 Task: Use the formula "GT" in spreadsheet "Project portfolio".
Action: Mouse moved to (547, 431)
Screenshot: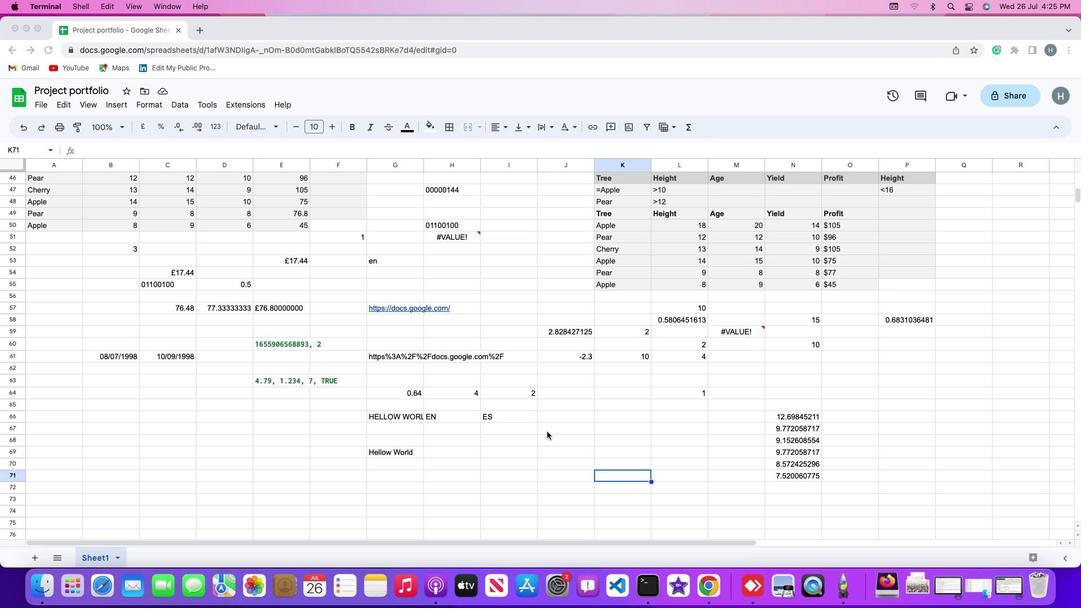 
Action: Mouse pressed left at (547, 431)
Screenshot: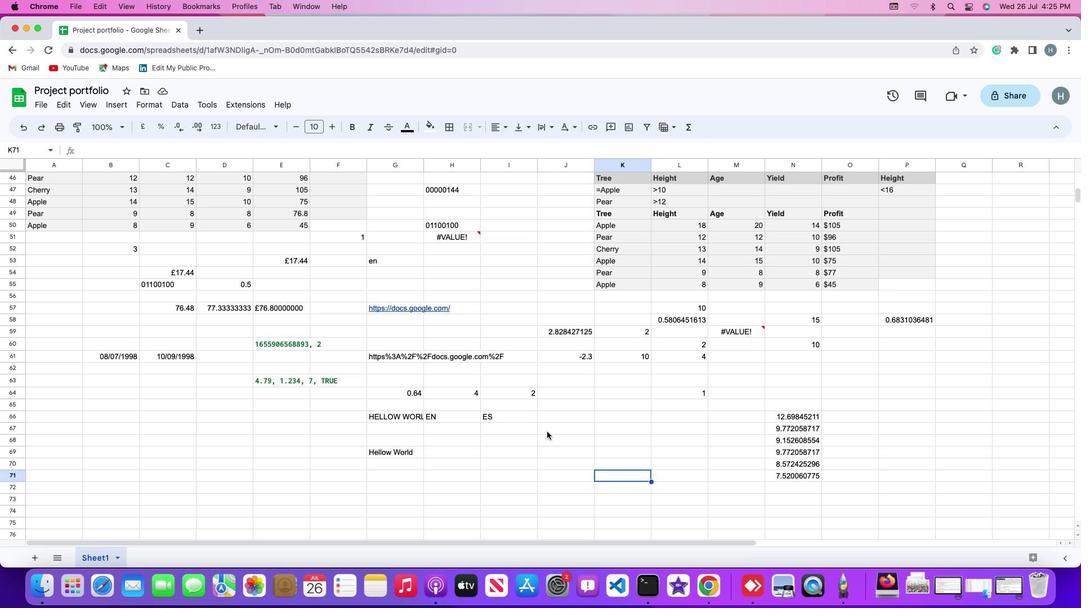 
Action: Mouse moved to (555, 428)
Screenshot: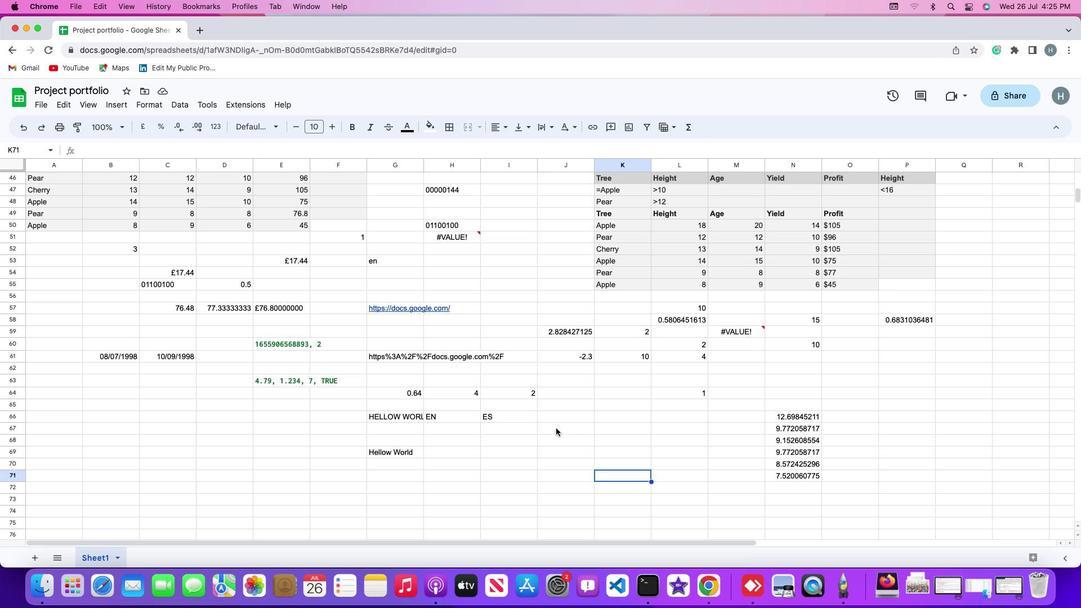 
Action: Mouse pressed left at (555, 428)
Screenshot: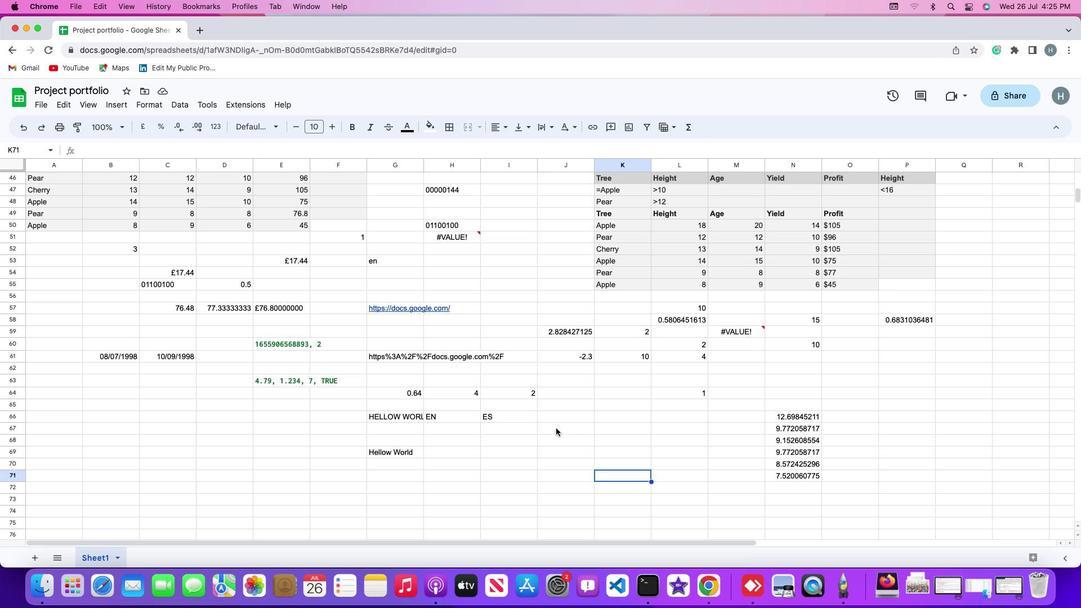
Action: Mouse moved to (111, 104)
Screenshot: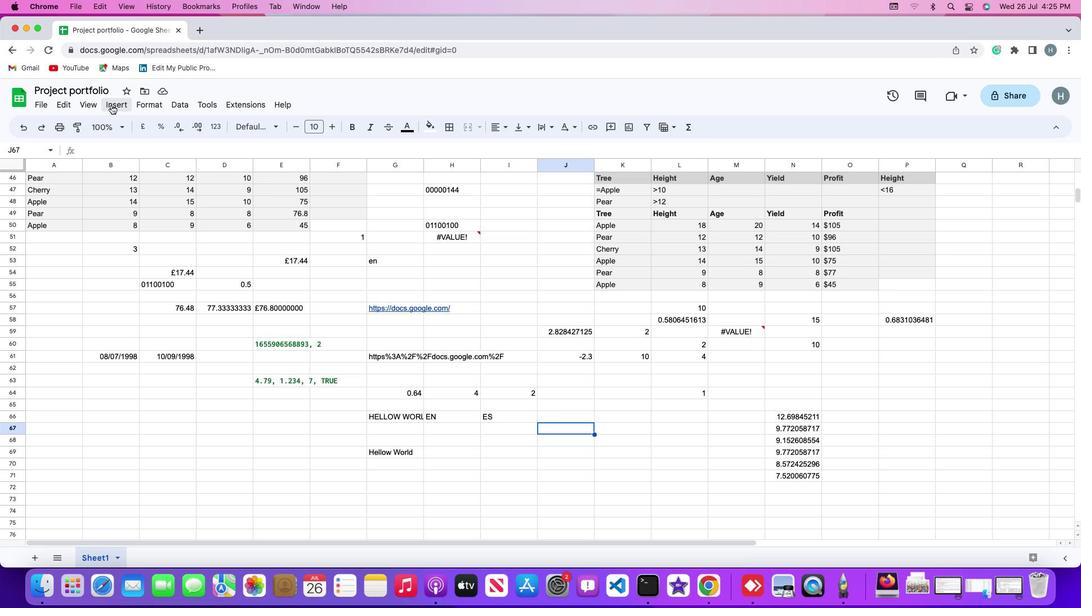 
Action: Mouse pressed left at (111, 104)
Screenshot: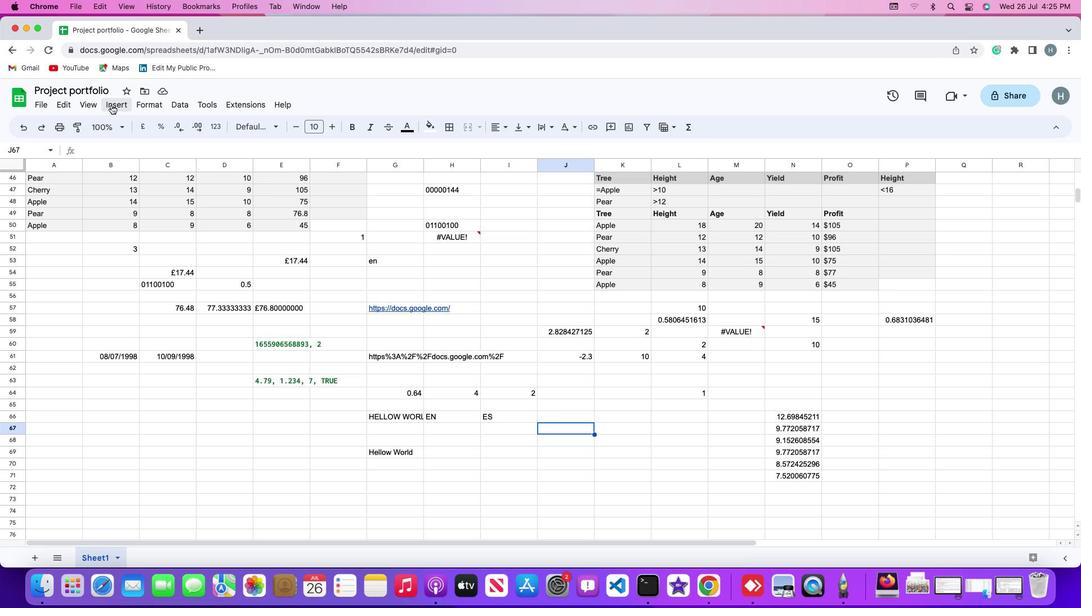 
Action: Mouse moved to (143, 286)
Screenshot: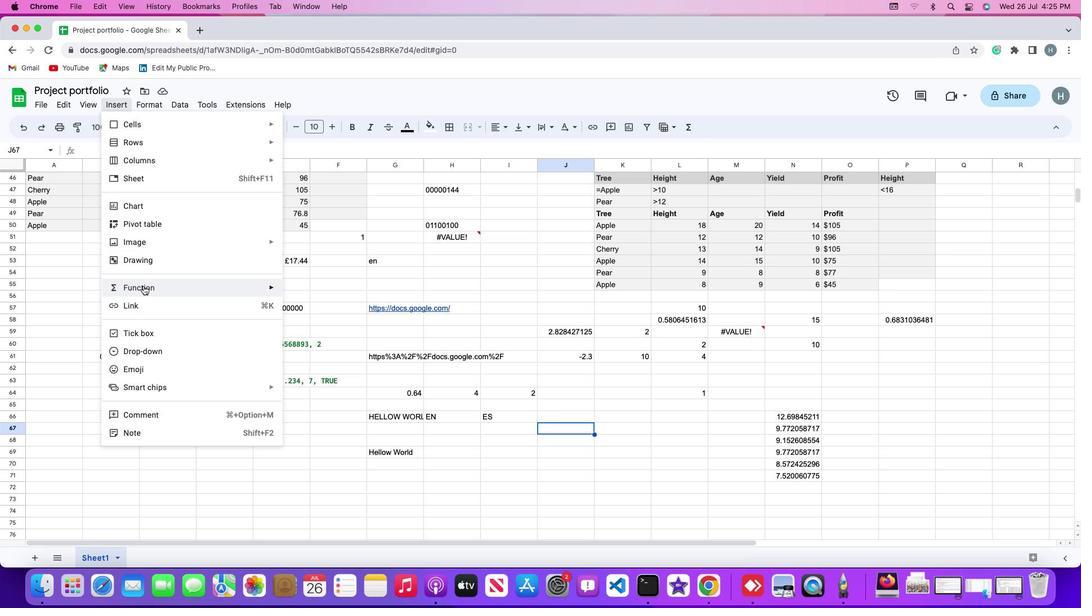 
Action: Mouse pressed left at (143, 286)
Screenshot: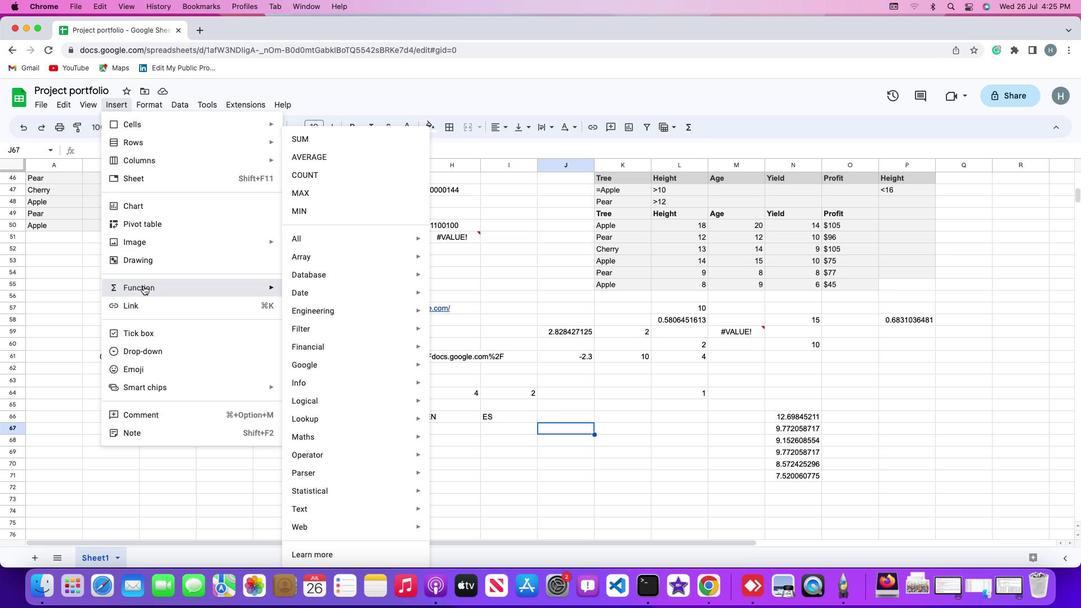 
Action: Mouse moved to (330, 241)
Screenshot: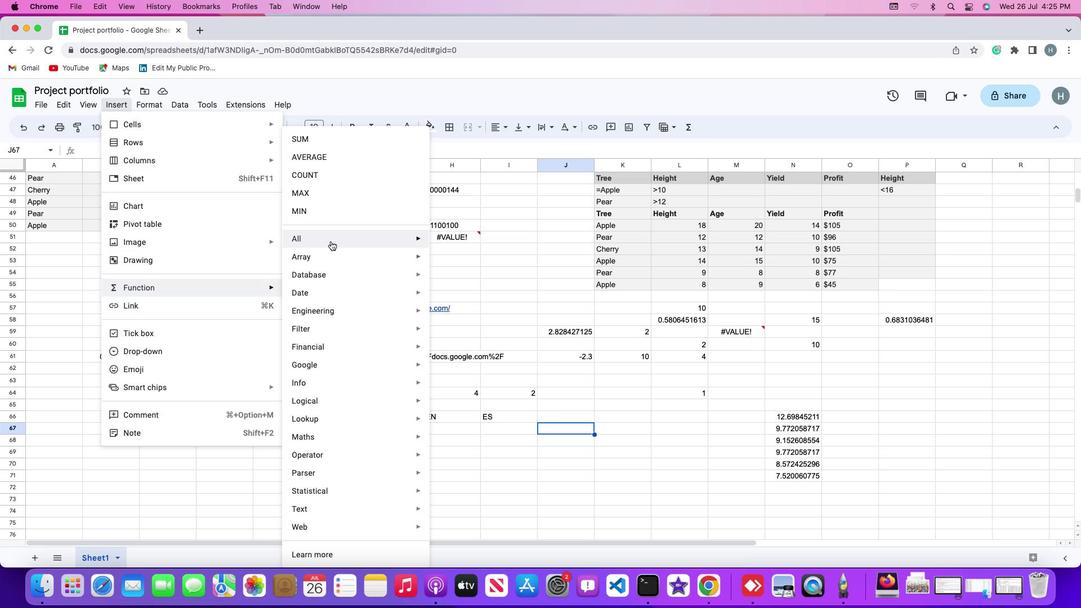 
Action: Mouse pressed left at (330, 241)
Screenshot: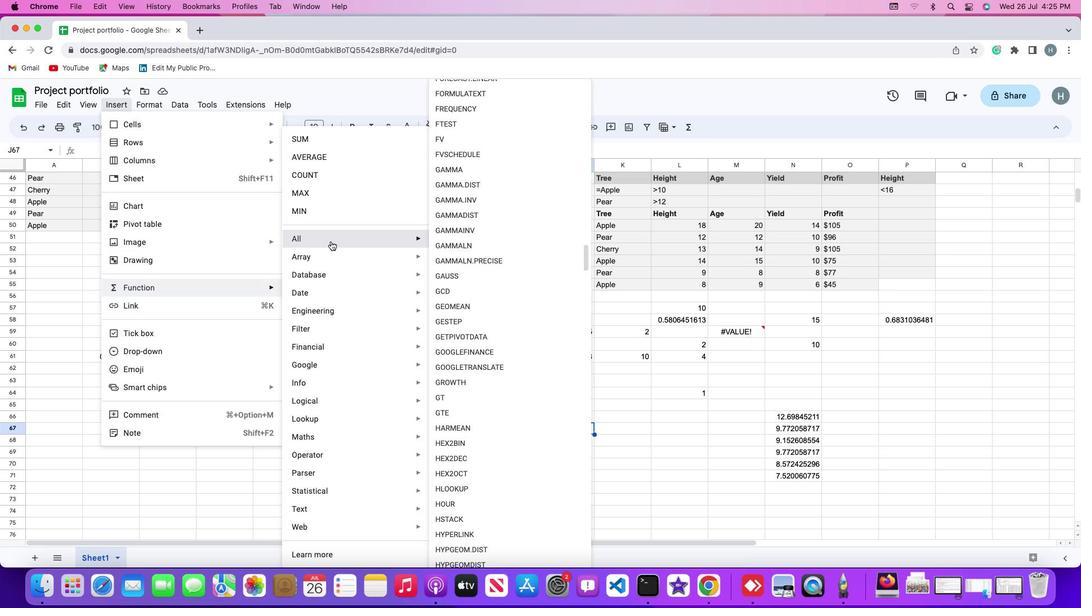 
Action: Mouse moved to (461, 398)
Screenshot: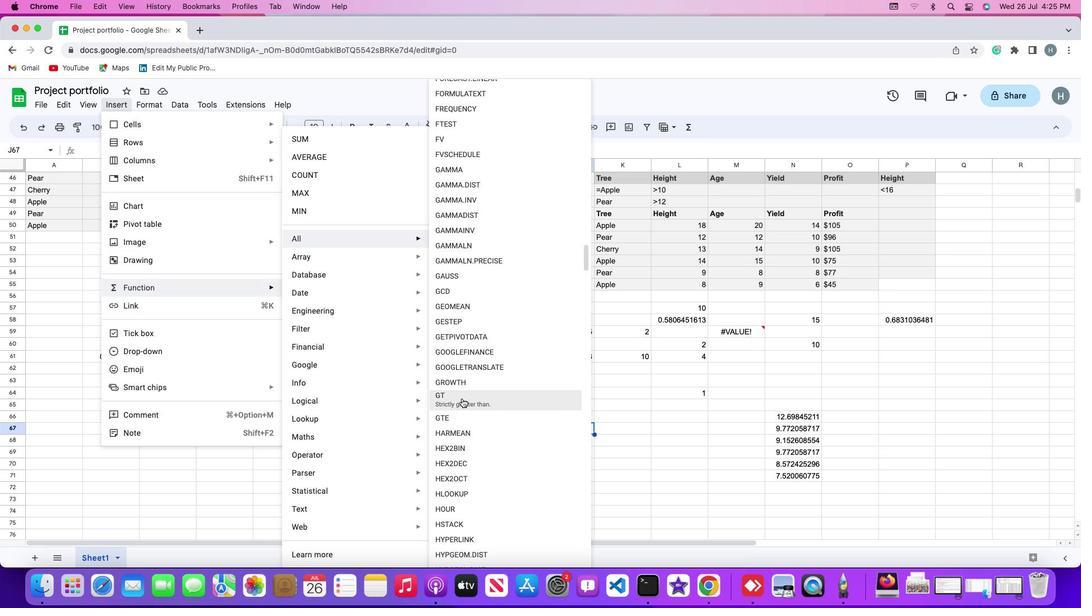 
Action: Mouse pressed left at (461, 398)
Screenshot: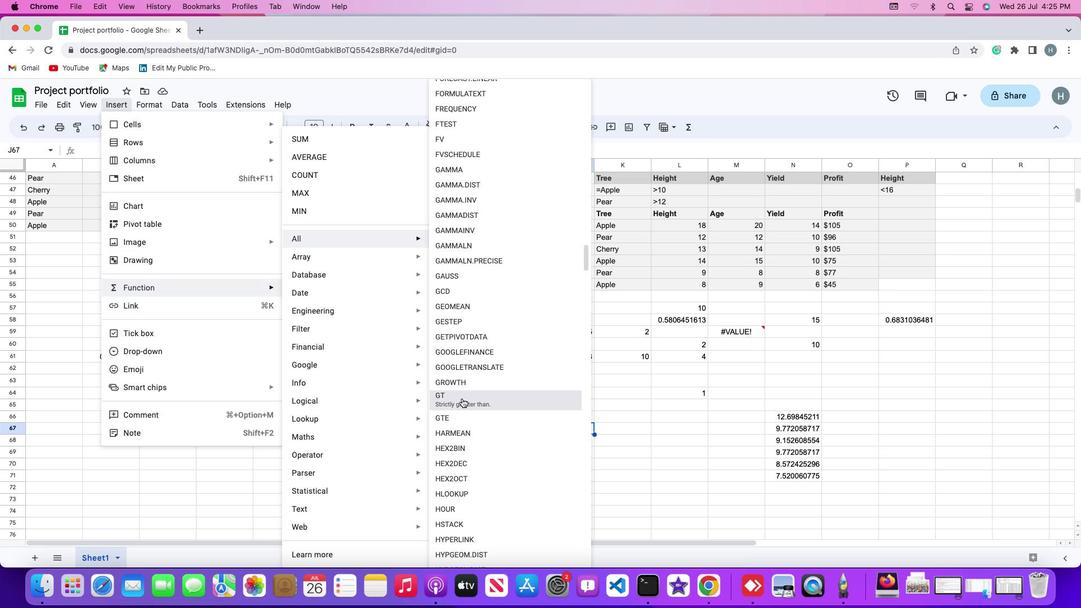 
Action: Mouse moved to (472, 391)
Screenshot: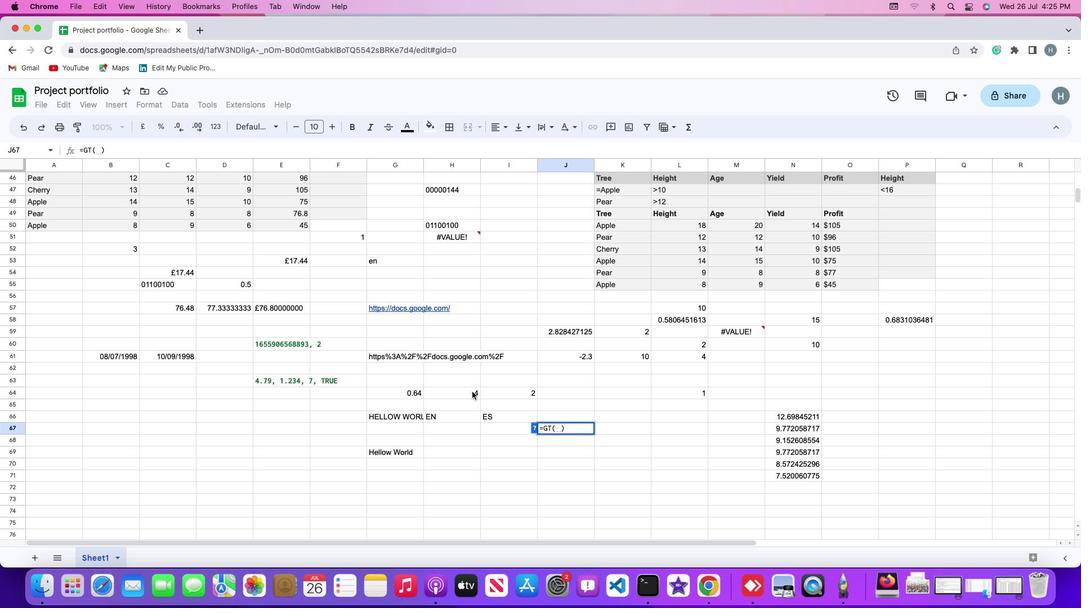 
Action: Mouse pressed left at (472, 391)
Screenshot: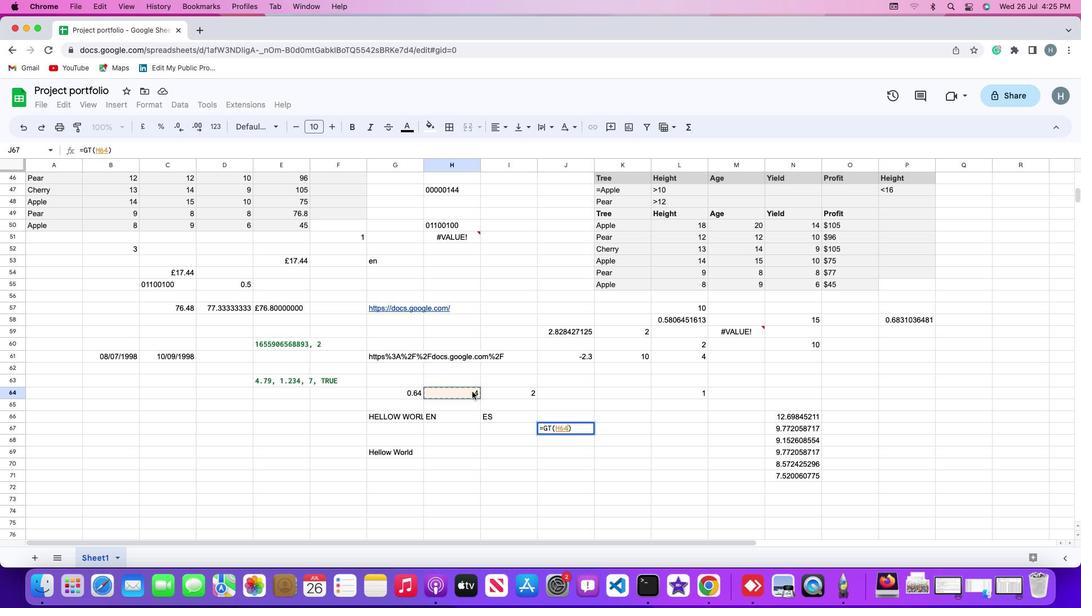 
Action: Key pressed ','
Screenshot: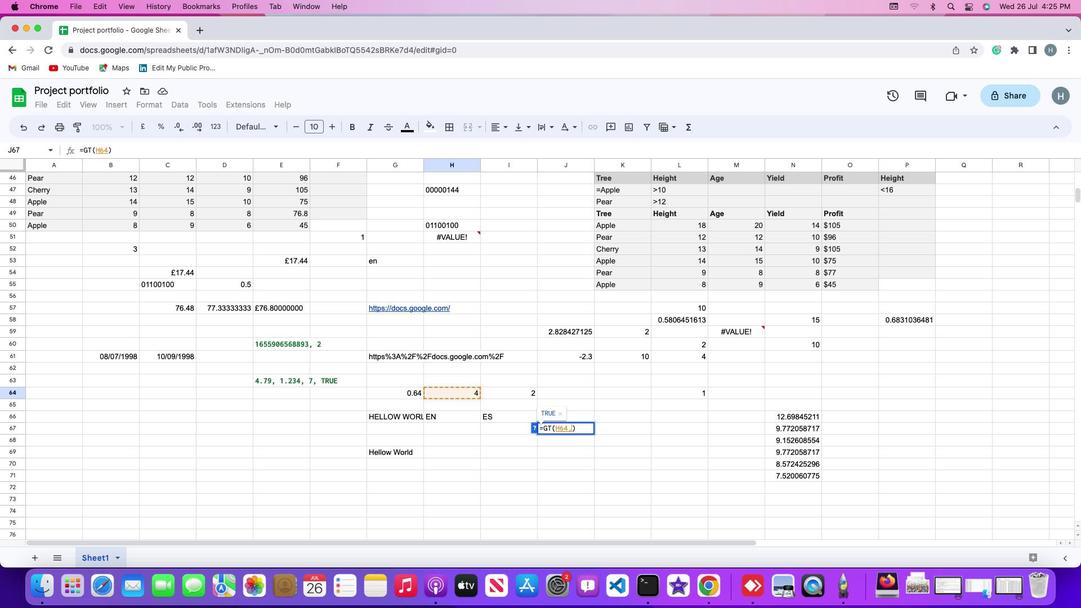 
Action: Mouse moved to (494, 389)
Screenshot: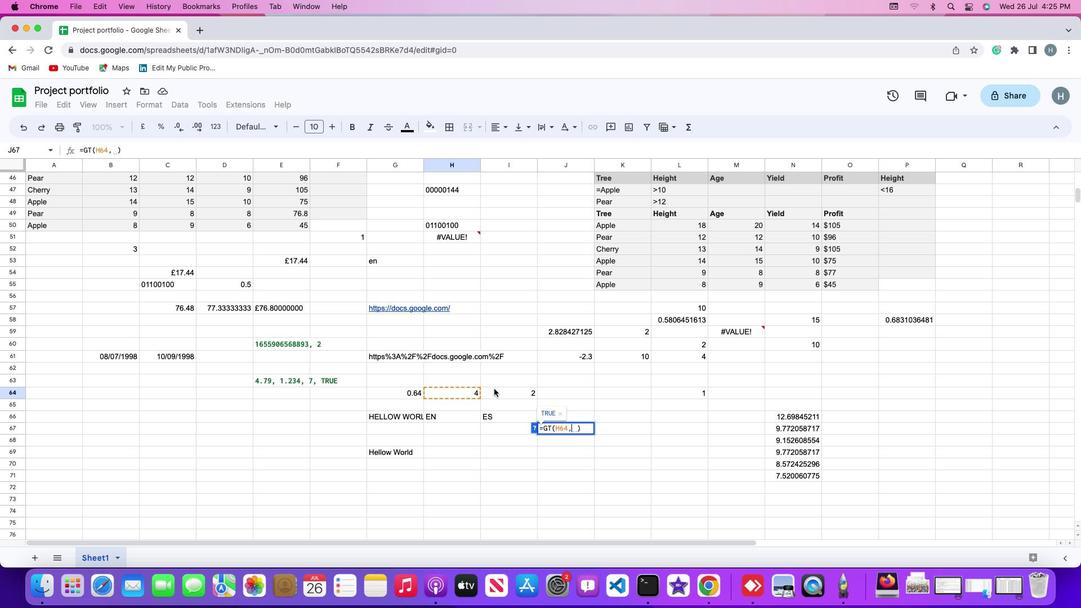 
Action: Mouse pressed left at (494, 389)
Screenshot: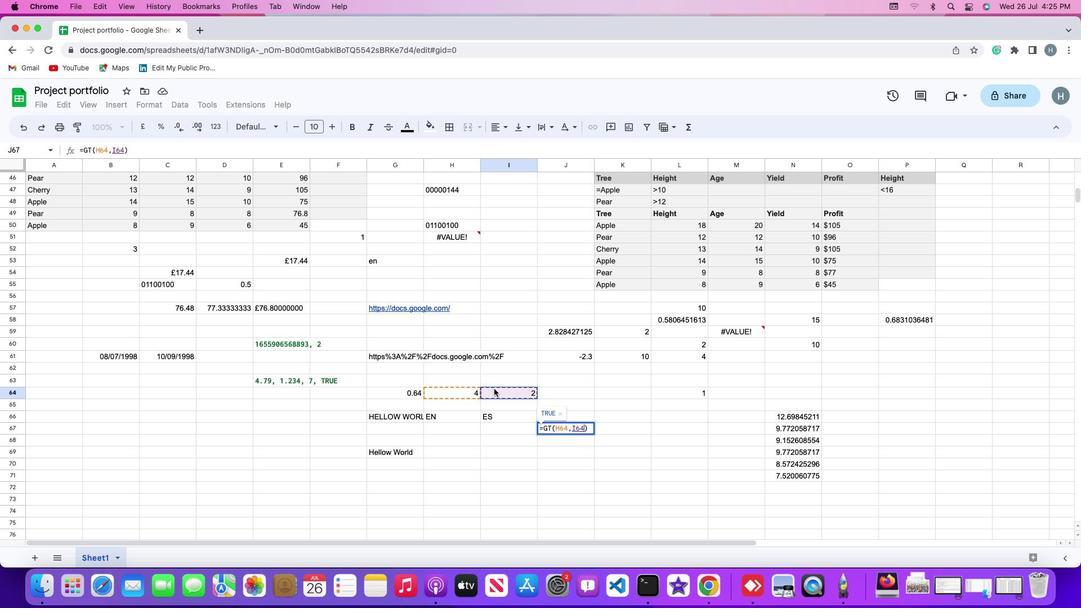 
Action: Mouse moved to (494, 389)
Screenshot: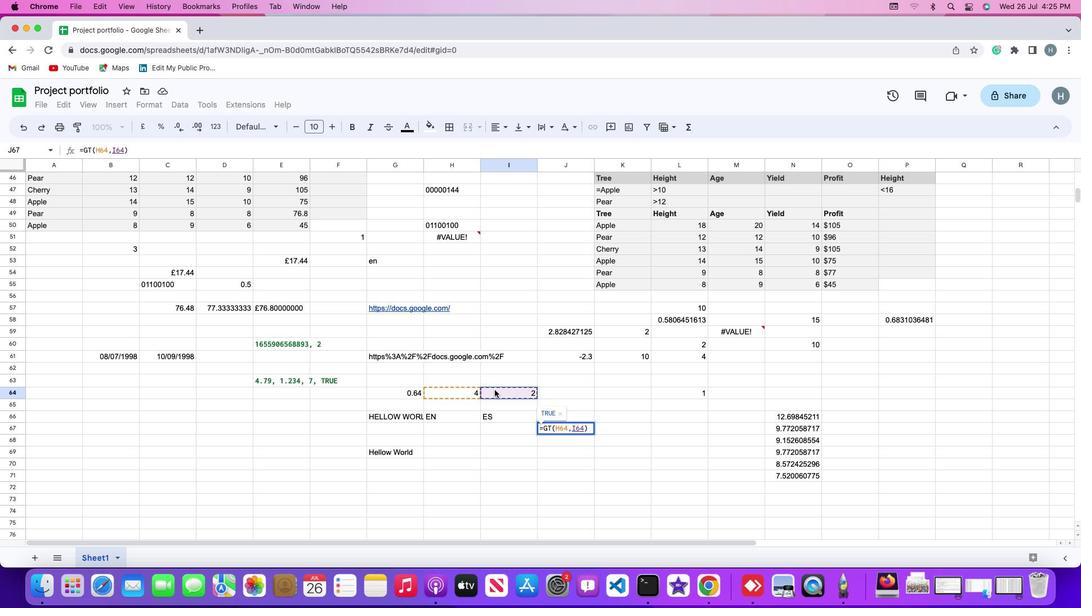 
Action: Key pressed Key.enter
Screenshot: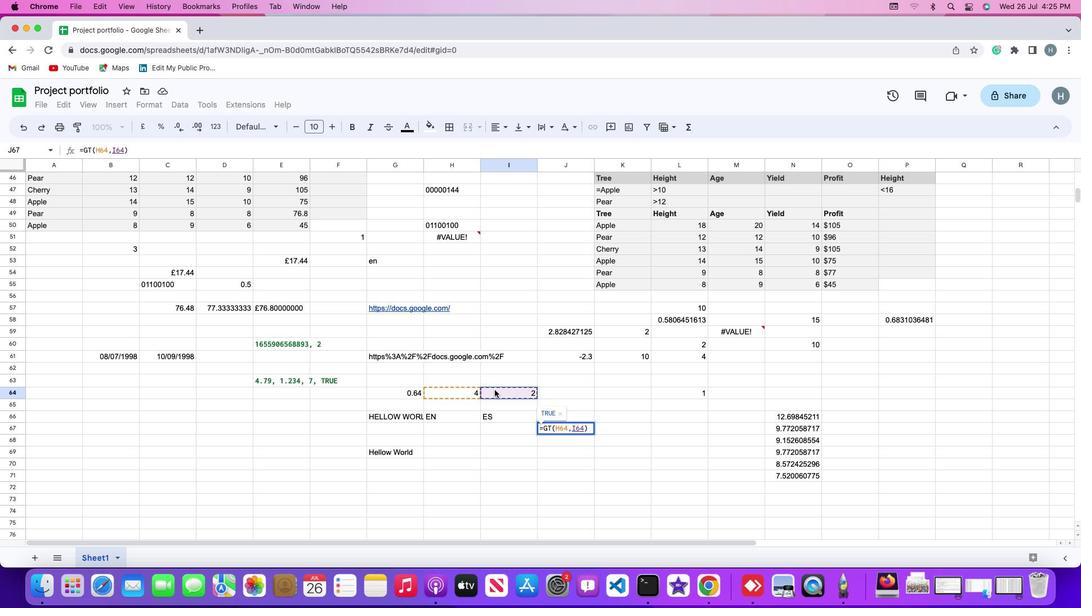 
Action: Mouse moved to (494, 390)
Screenshot: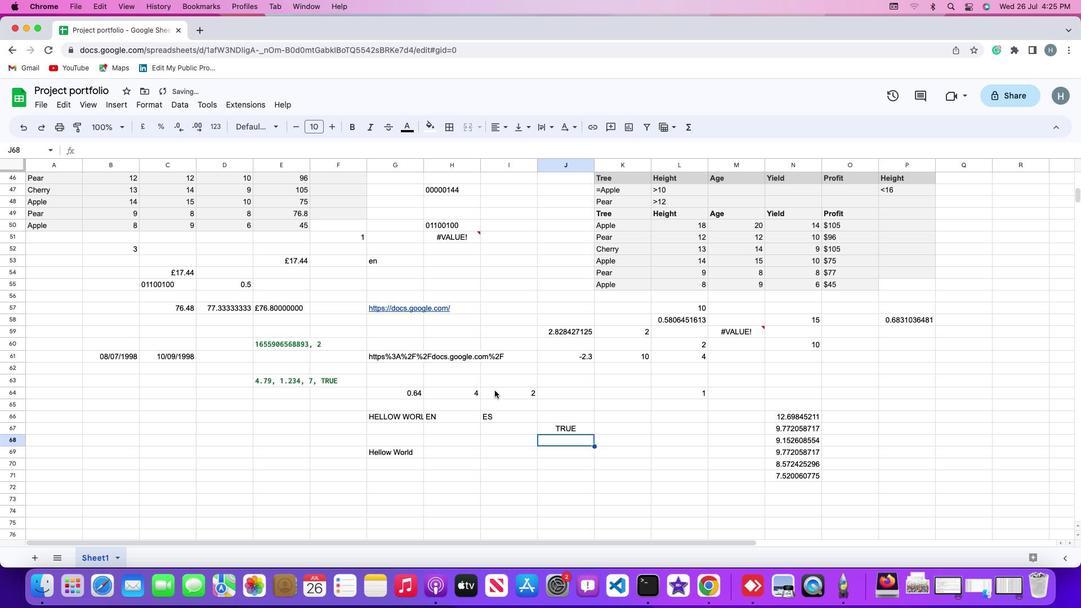 
